 Task: Select a schedule automation every third wednesday of the month at 12:00 PM.
Action: Mouse moved to (414, 446)
Screenshot: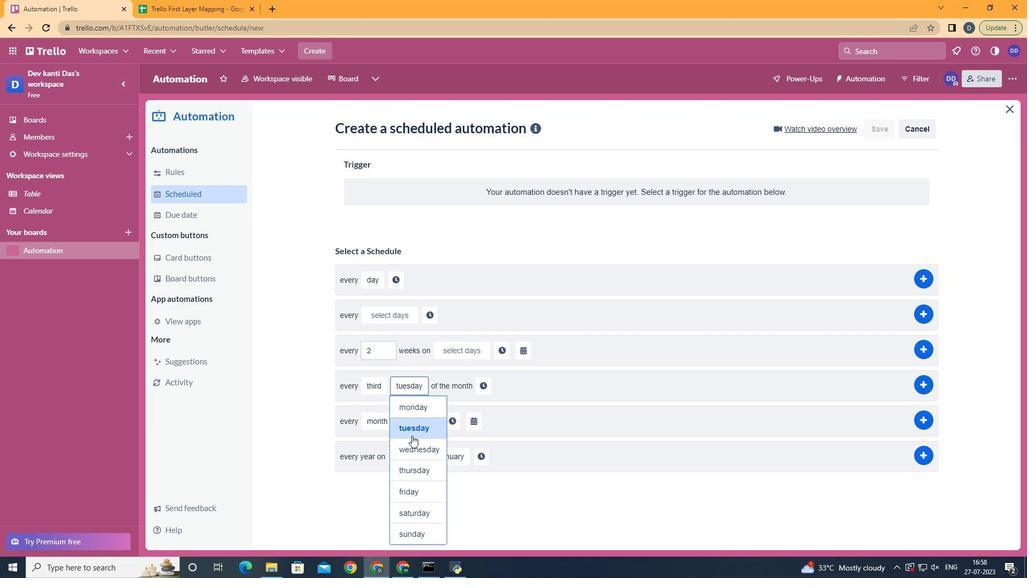
Action: Mouse pressed left at (414, 446)
Screenshot: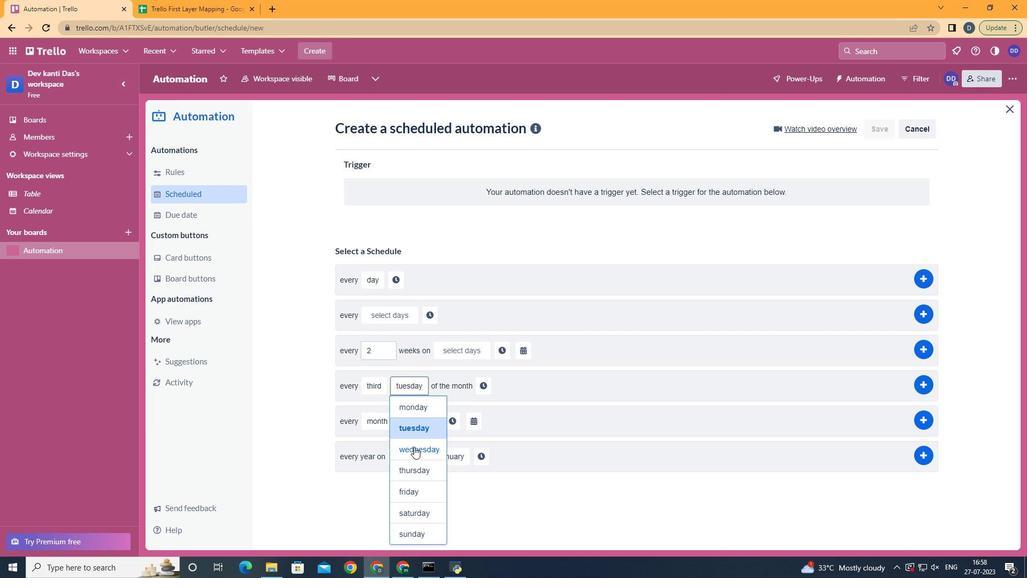 
Action: Mouse moved to (491, 382)
Screenshot: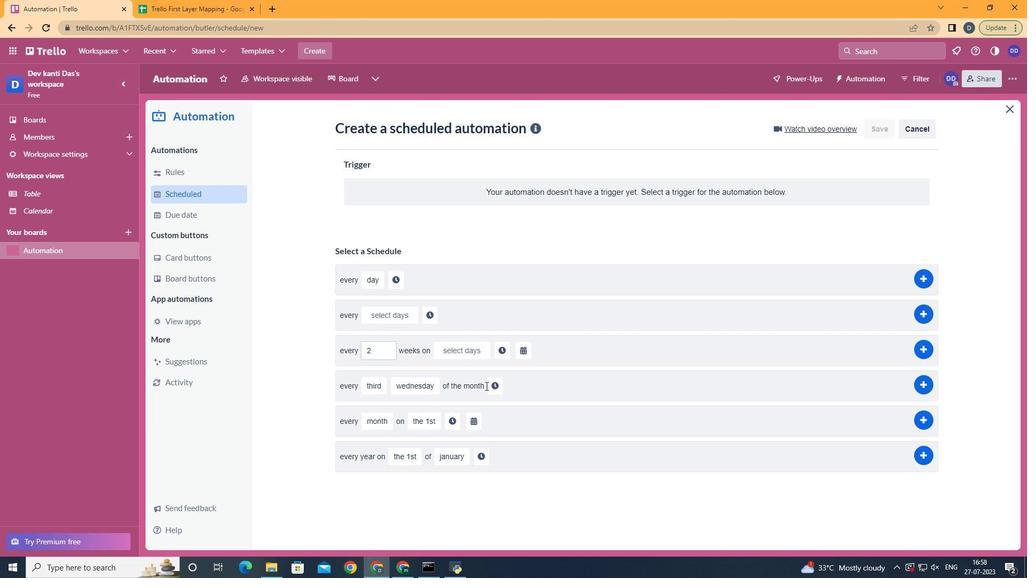 
Action: Mouse pressed left at (491, 382)
Screenshot: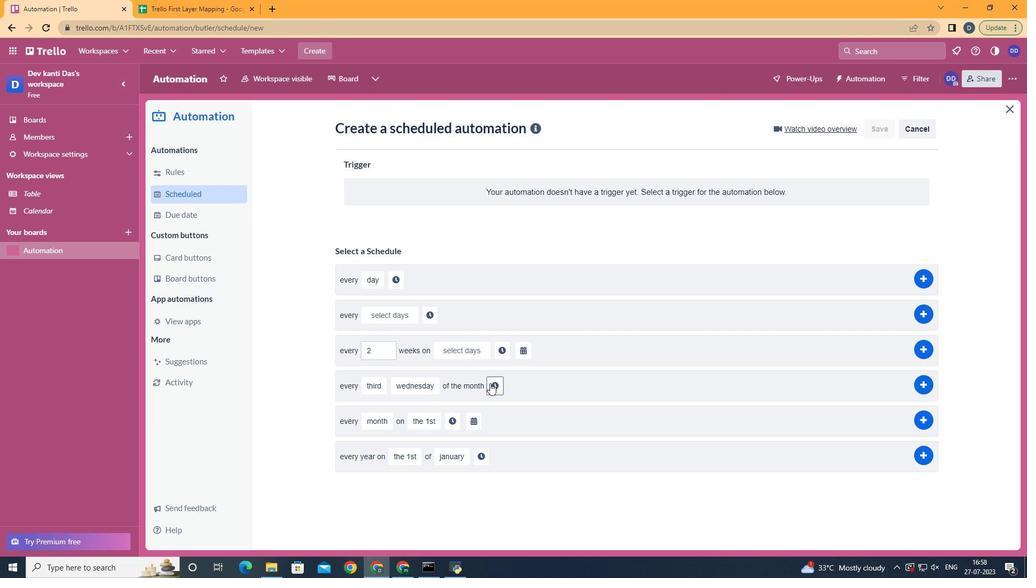 
Action: Mouse moved to (530, 392)
Screenshot: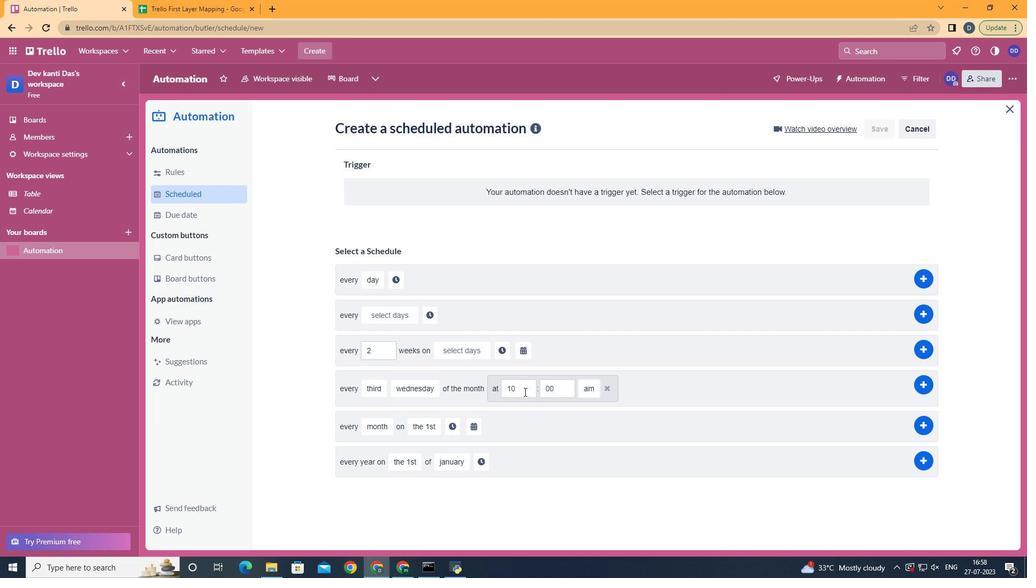 
Action: Mouse pressed left at (530, 392)
Screenshot: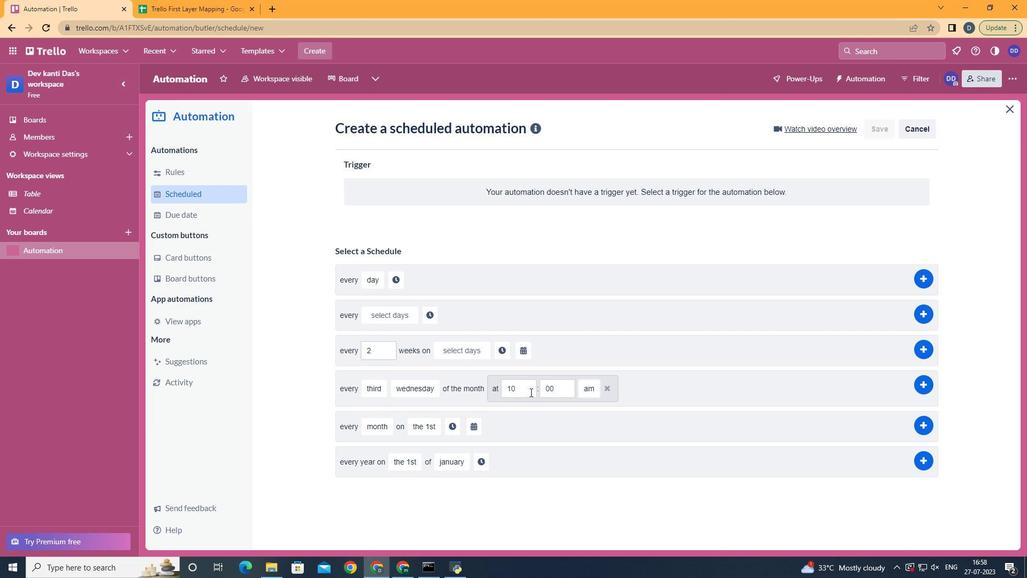 
Action: Key pressed <Key.backspace>2
Screenshot: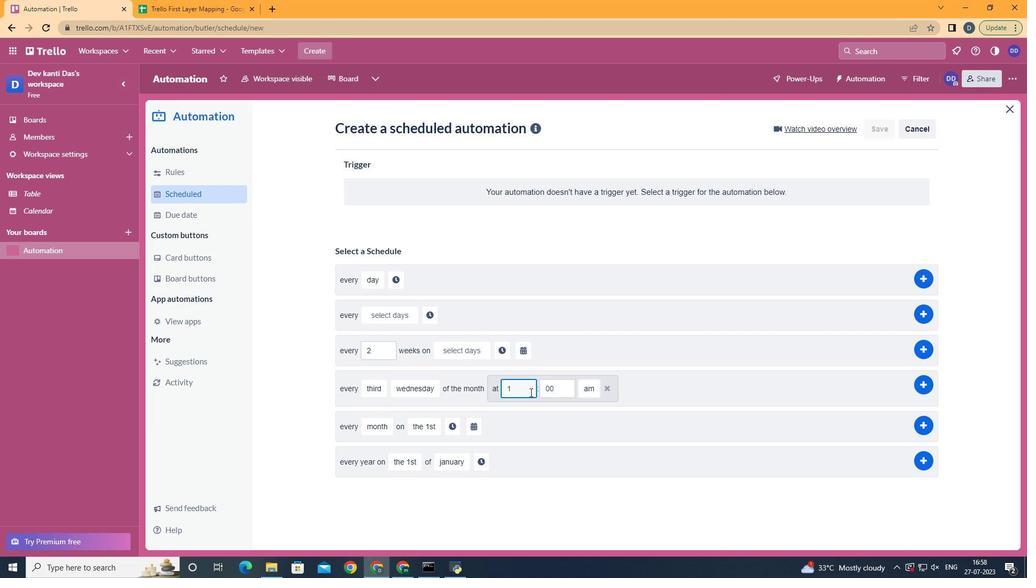 
Action: Mouse moved to (592, 426)
Screenshot: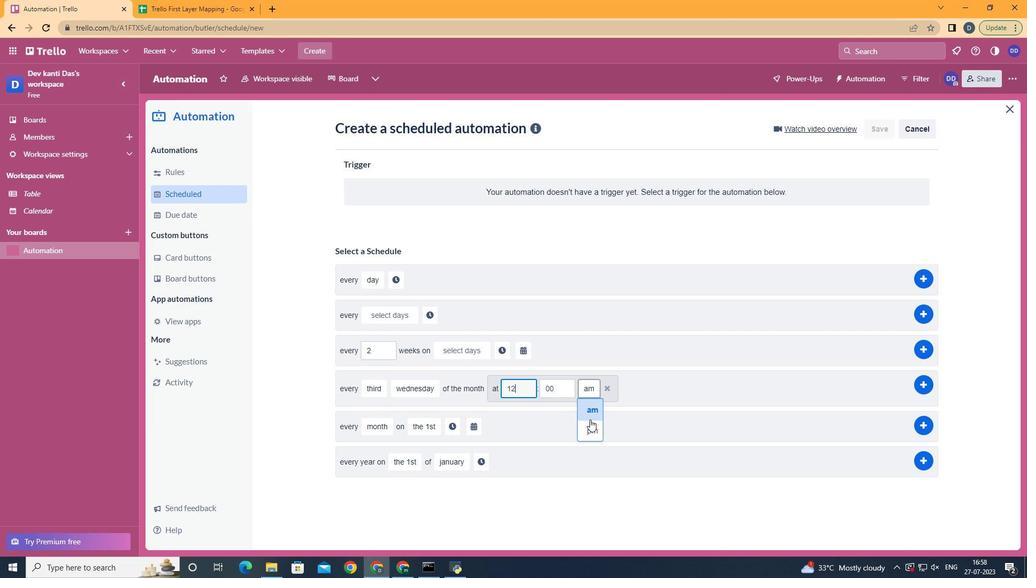 
Action: Mouse pressed left at (592, 426)
Screenshot: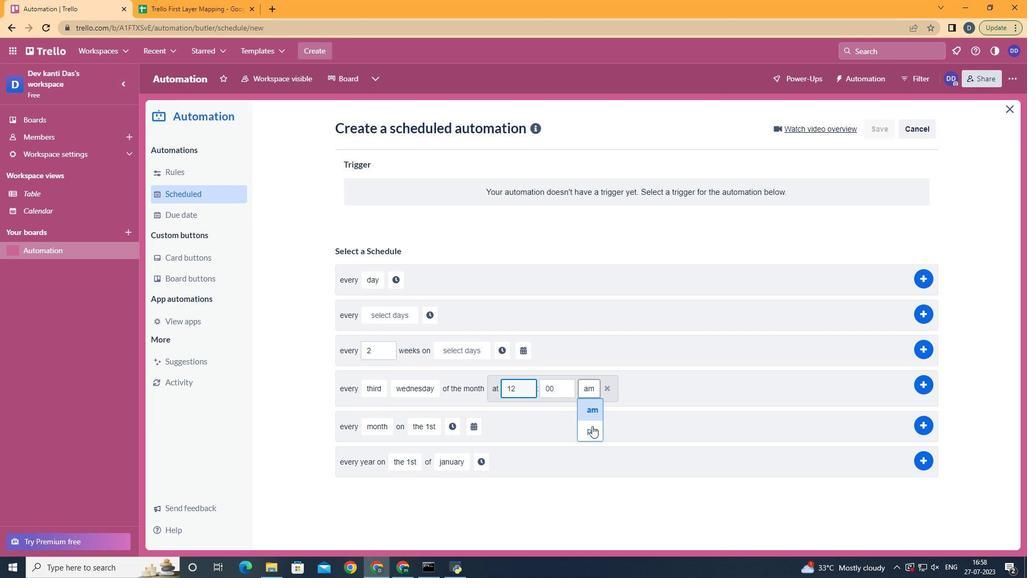 
